 Task: Add a dependency to the task Upgrade and migrate company servers to a cloud-based solution , the existing task  Develop a new online marketplace for a specific industry in the project AgileCore
Action: Mouse moved to (74, 388)
Screenshot: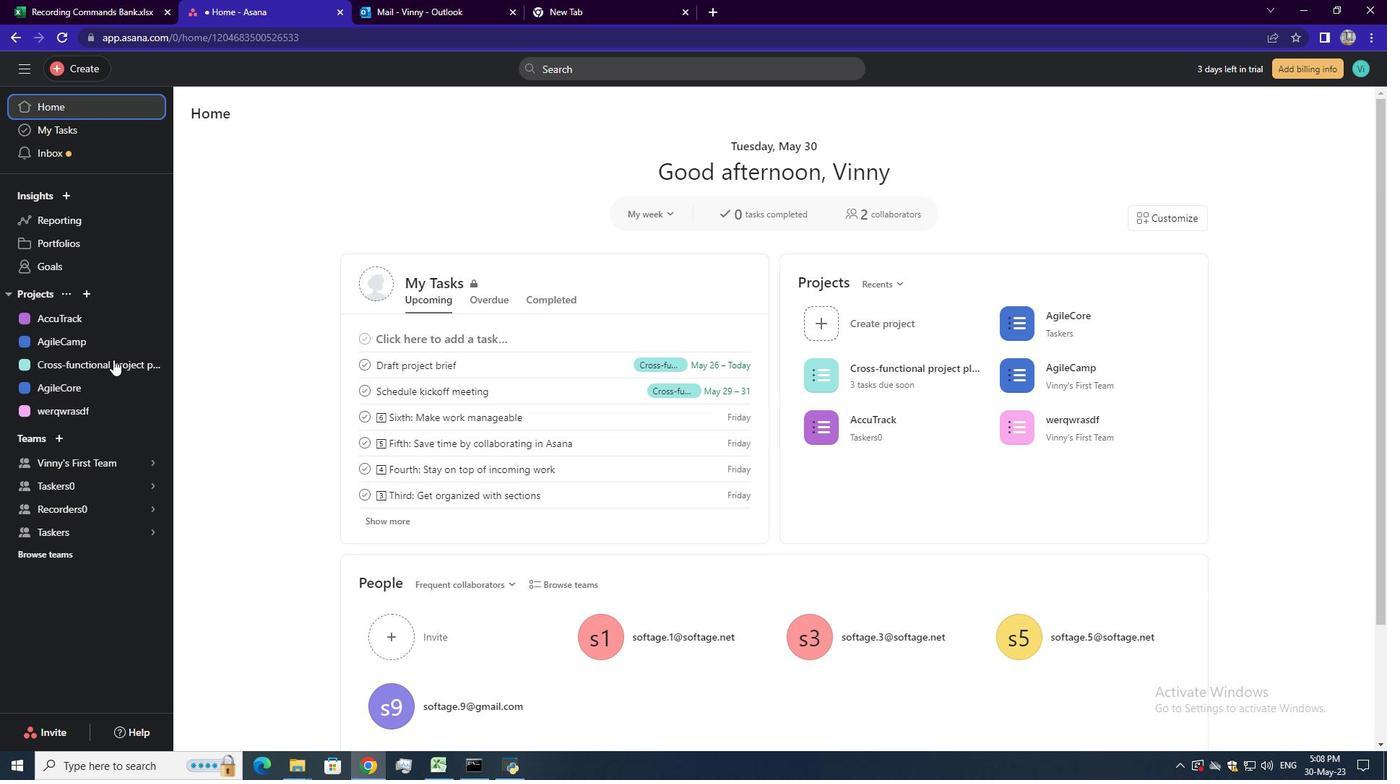 
Action: Mouse pressed left at (74, 388)
Screenshot: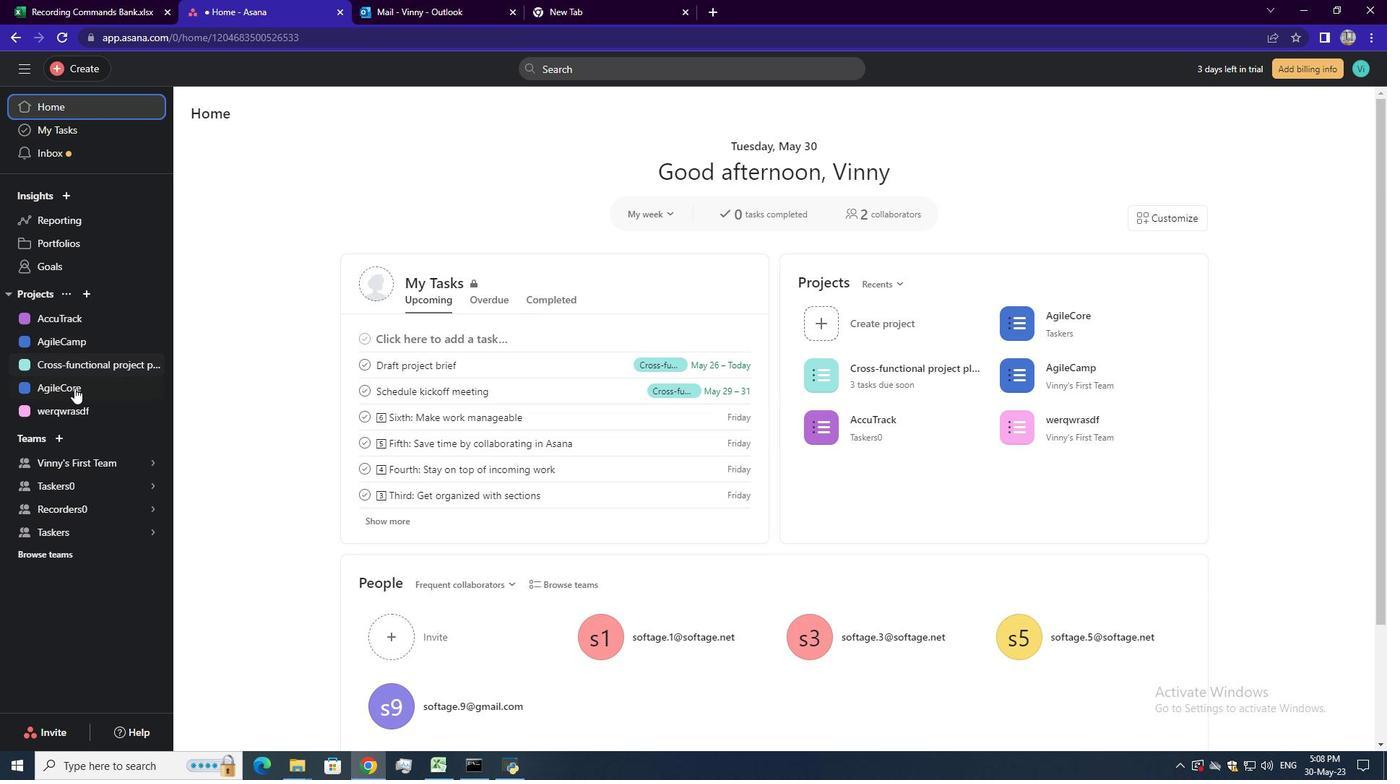 
Action: Mouse moved to (325, 391)
Screenshot: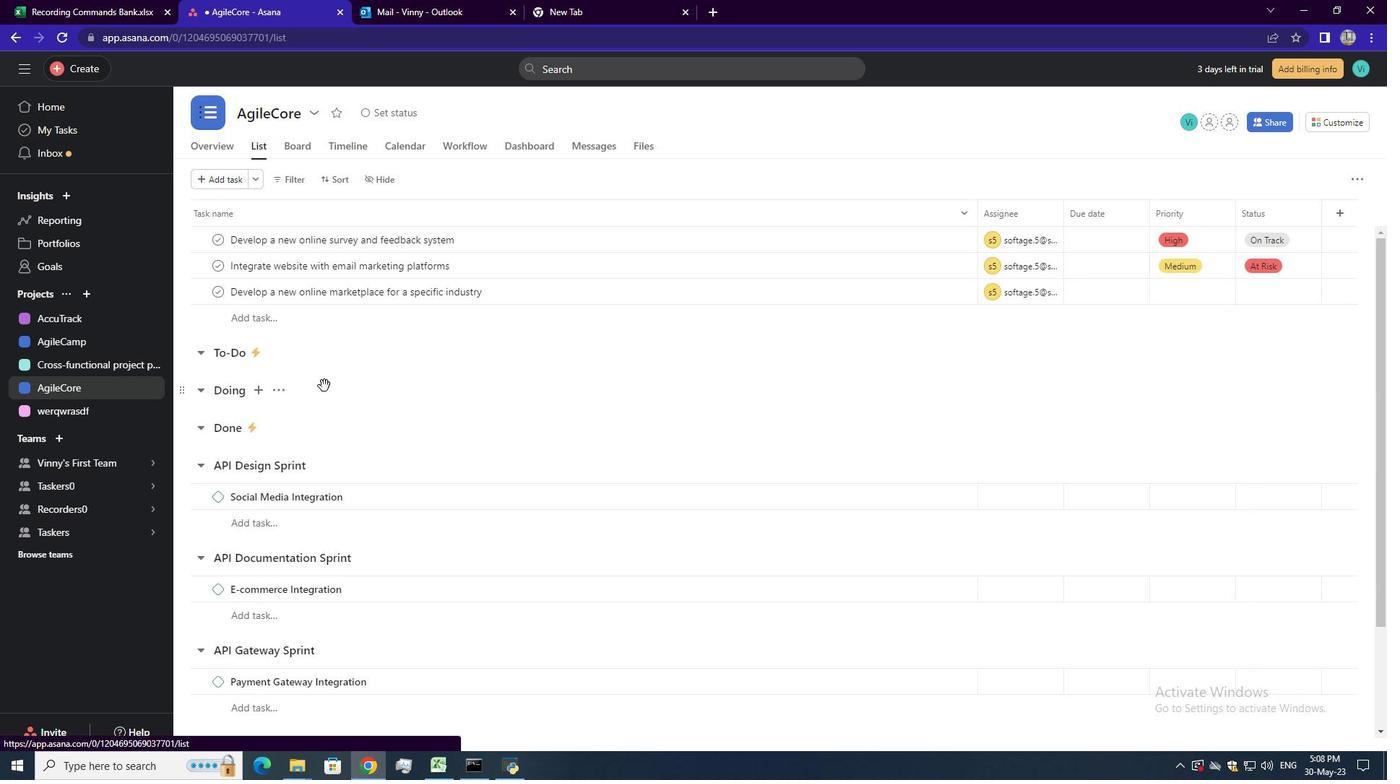 
Action: Mouse scrolled (325, 390) with delta (0, 0)
Screenshot: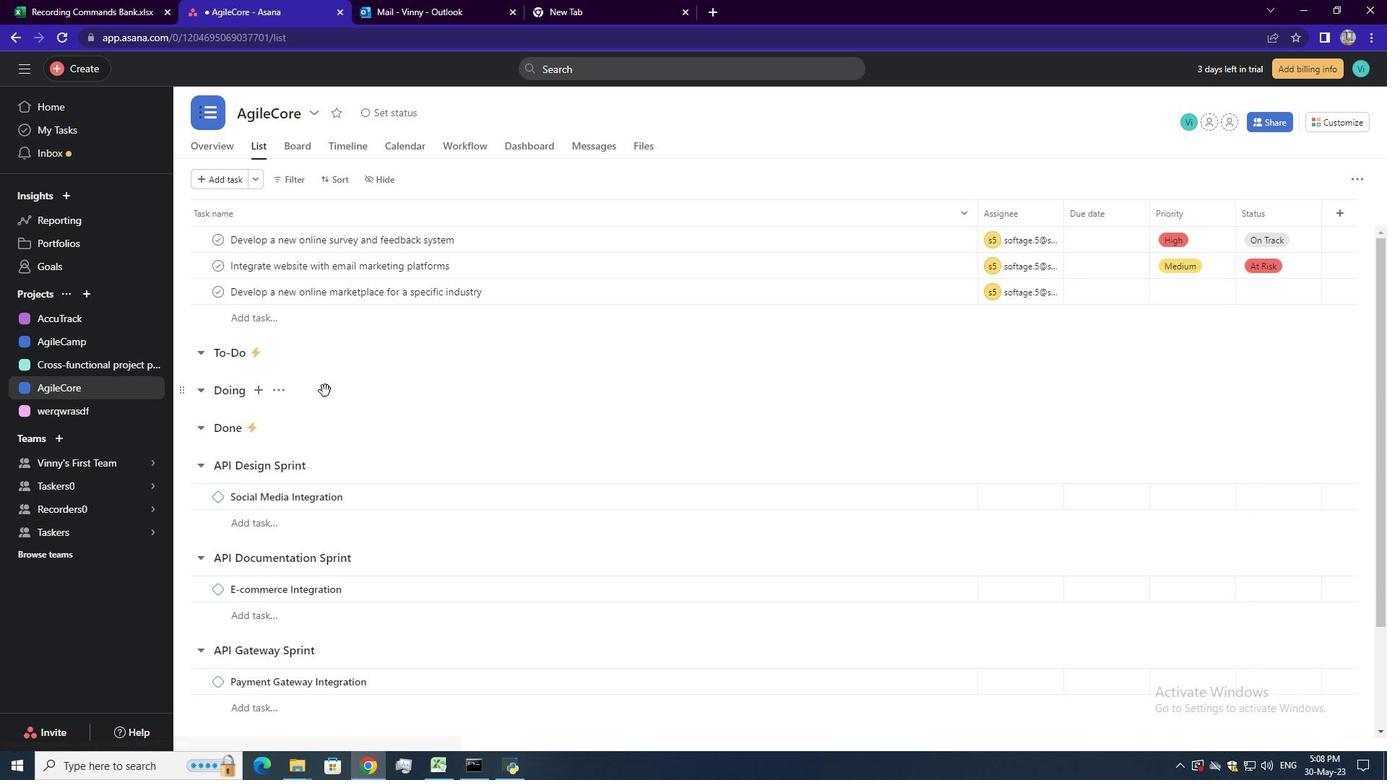 
Action: Mouse scrolled (325, 390) with delta (0, 0)
Screenshot: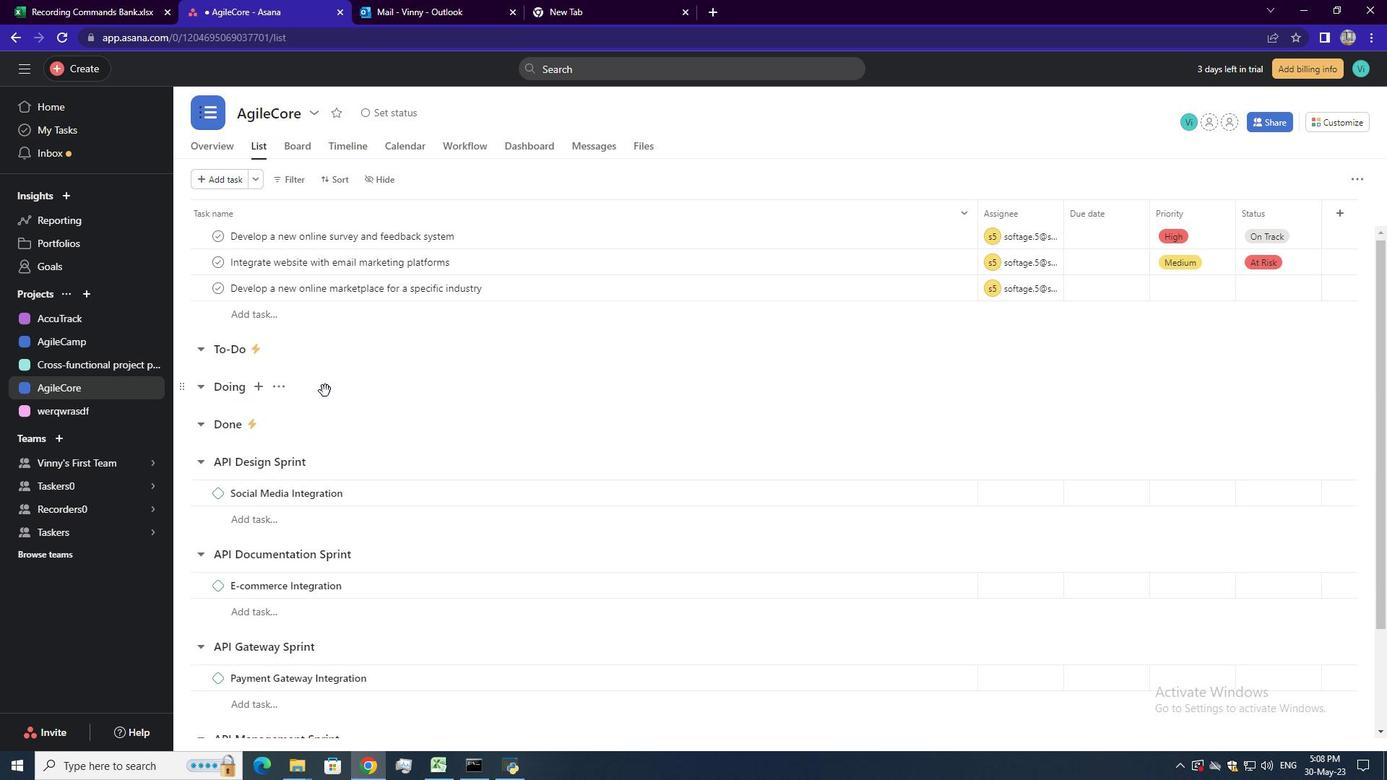 
Action: Mouse moved to (325, 392)
Screenshot: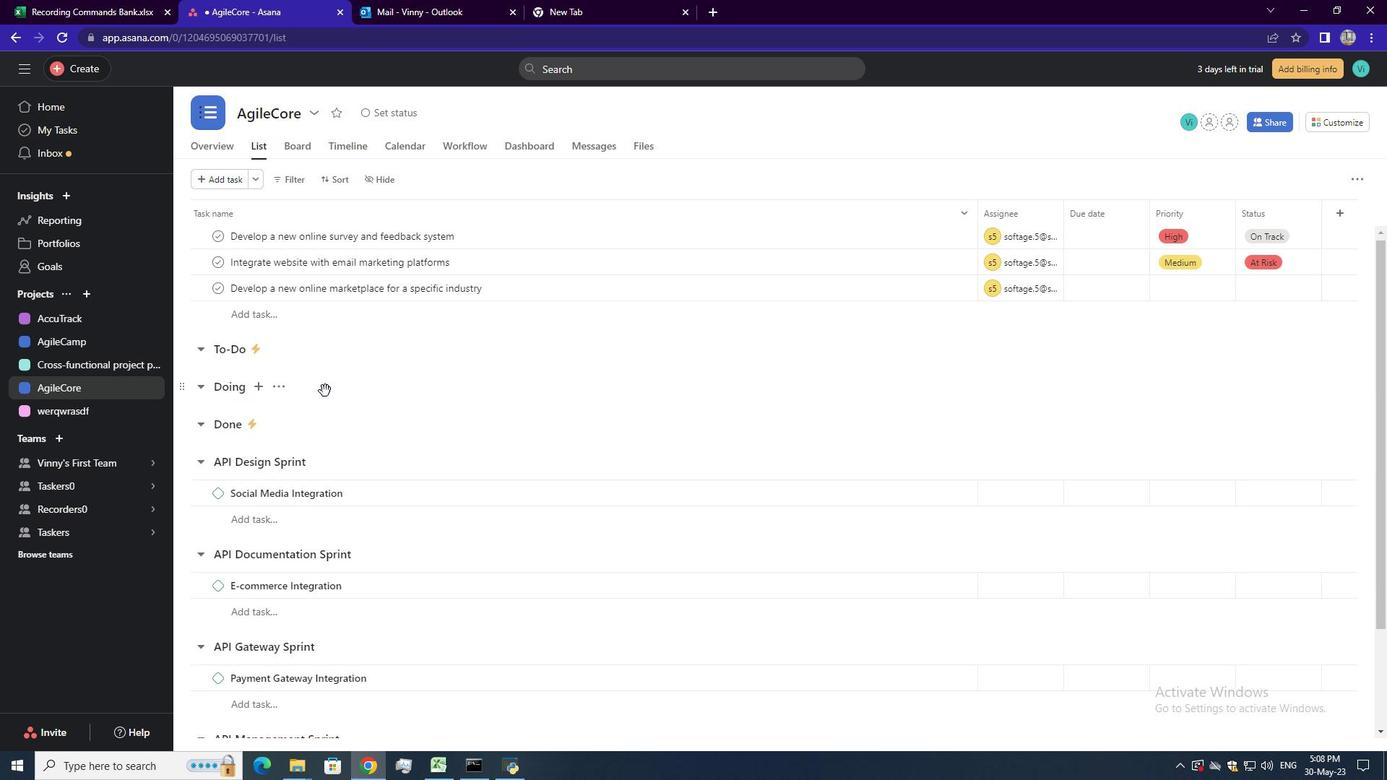 
Action: Mouse scrolled (325, 391) with delta (0, 0)
Screenshot: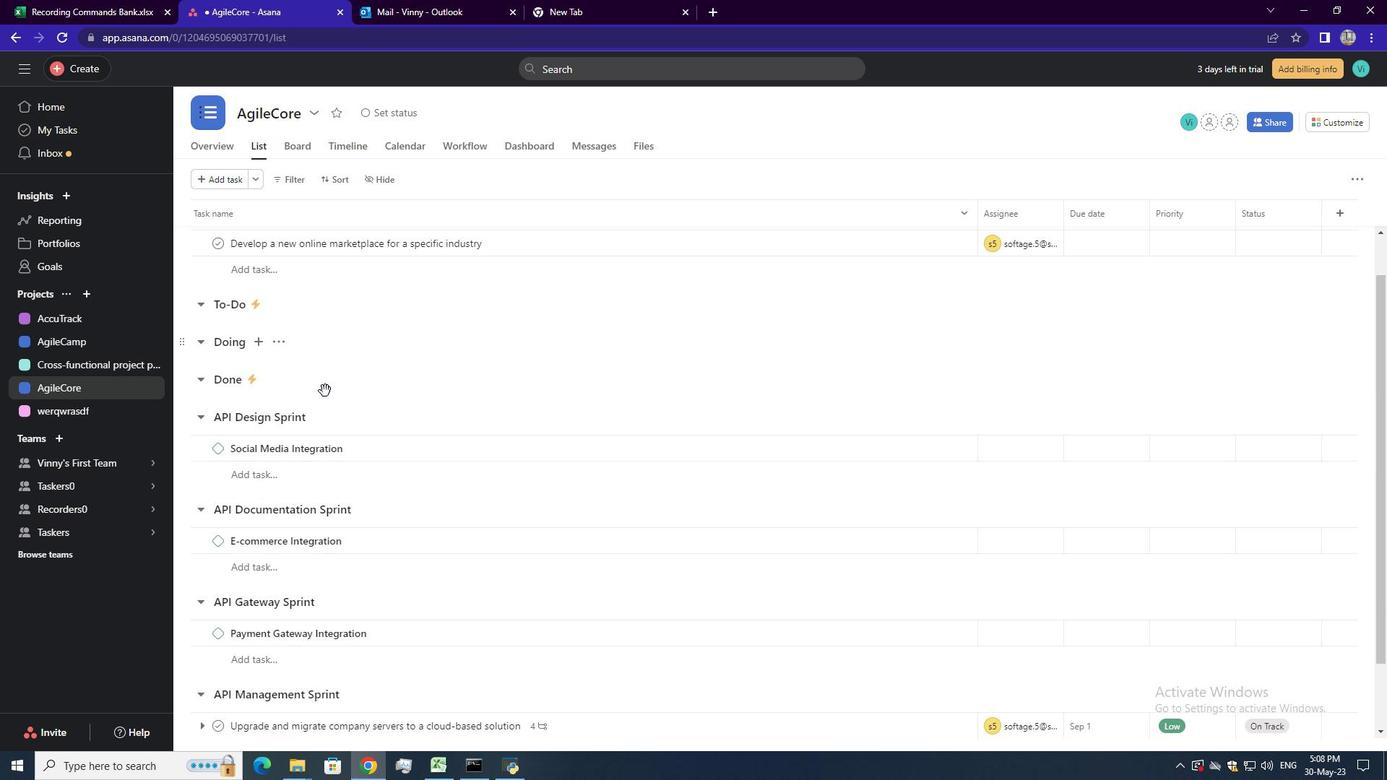 
Action: Mouse scrolled (325, 391) with delta (0, 0)
Screenshot: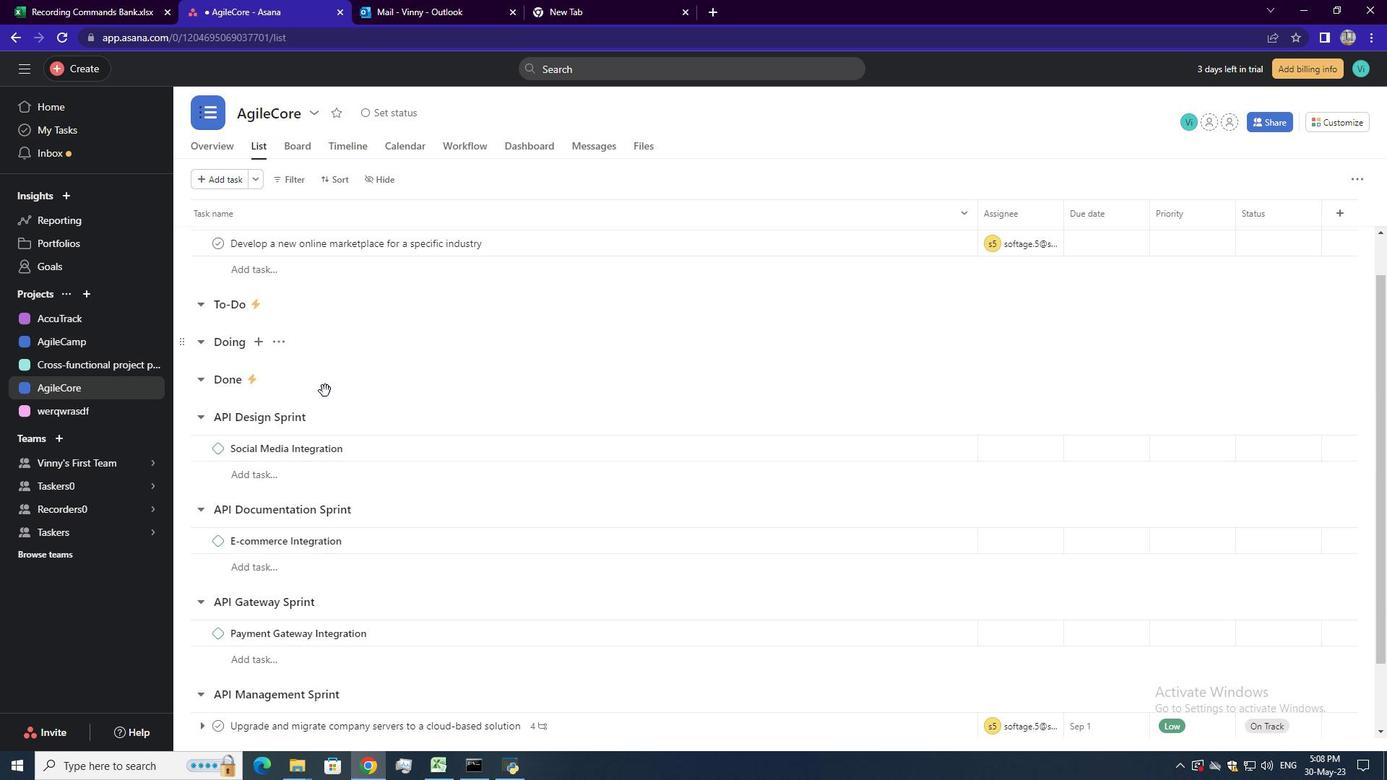 
Action: Mouse moved to (586, 647)
Screenshot: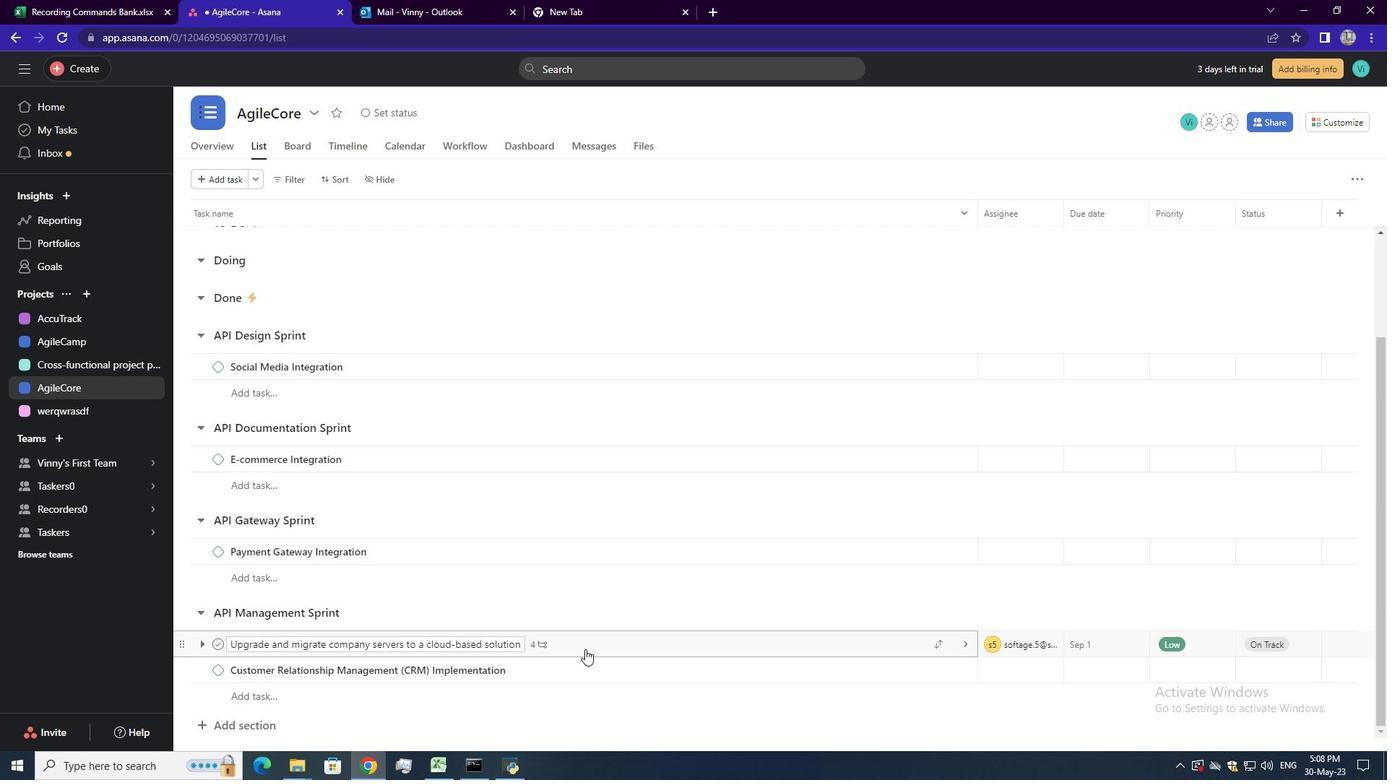 
Action: Mouse pressed left at (586, 647)
Screenshot: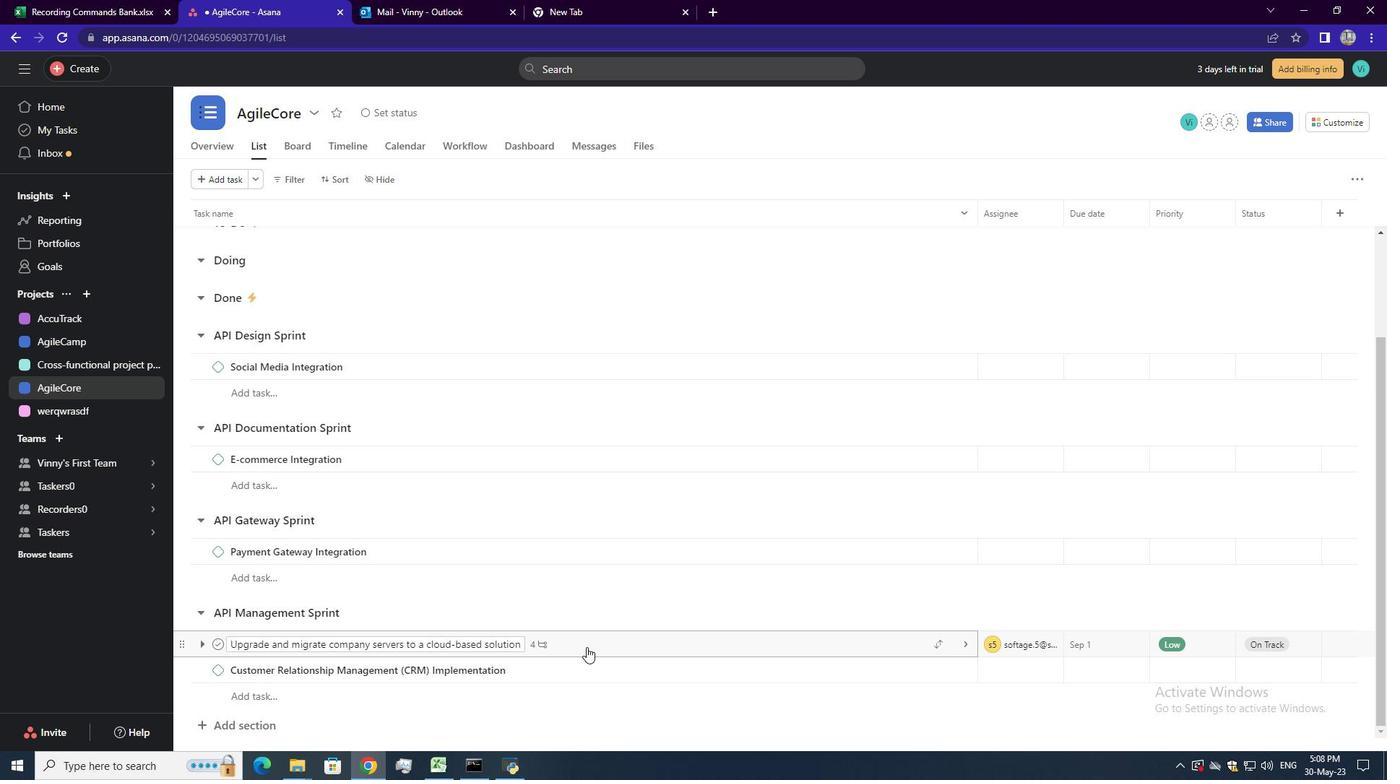 
Action: Mouse moved to (1020, 425)
Screenshot: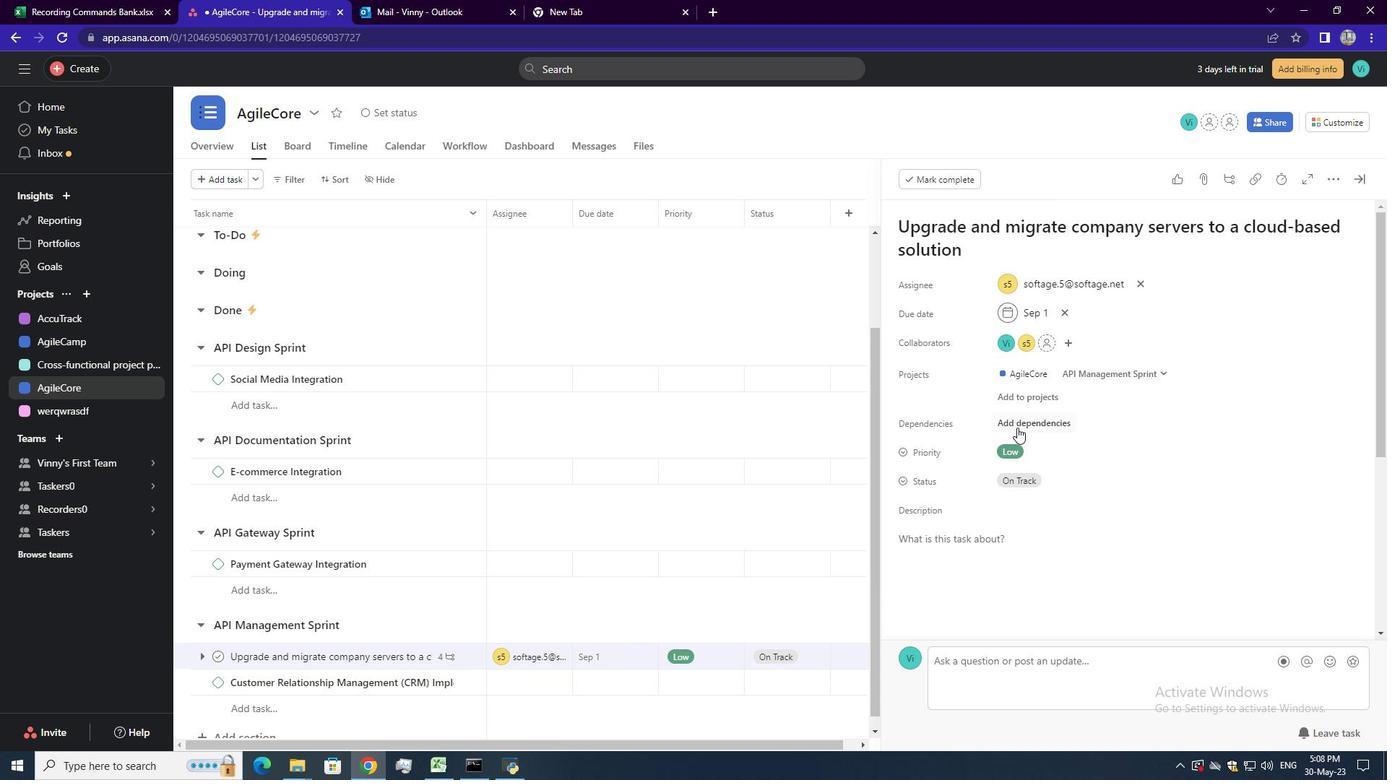 
Action: Mouse pressed left at (1020, 425)
Screenshot: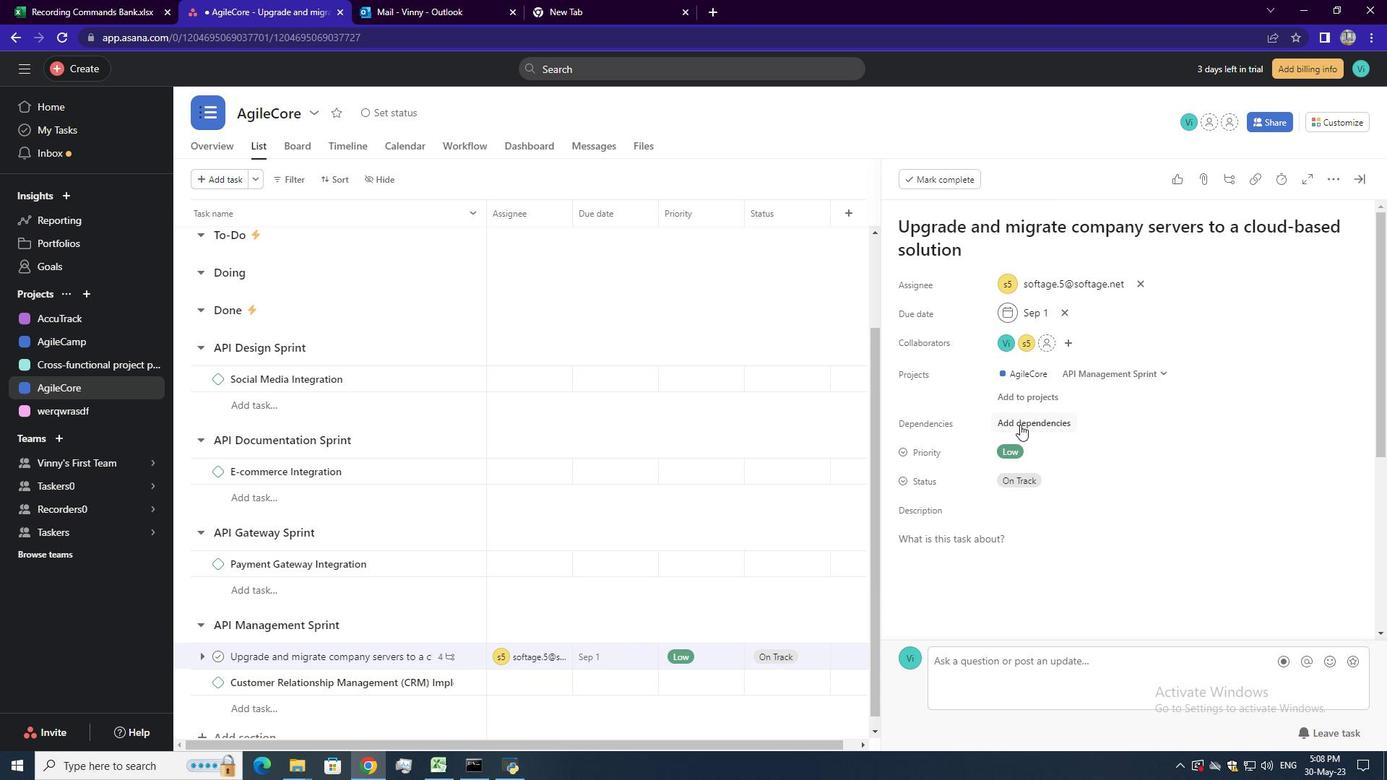 
Action: Mouse moved to (1194, 479)
Screenshot: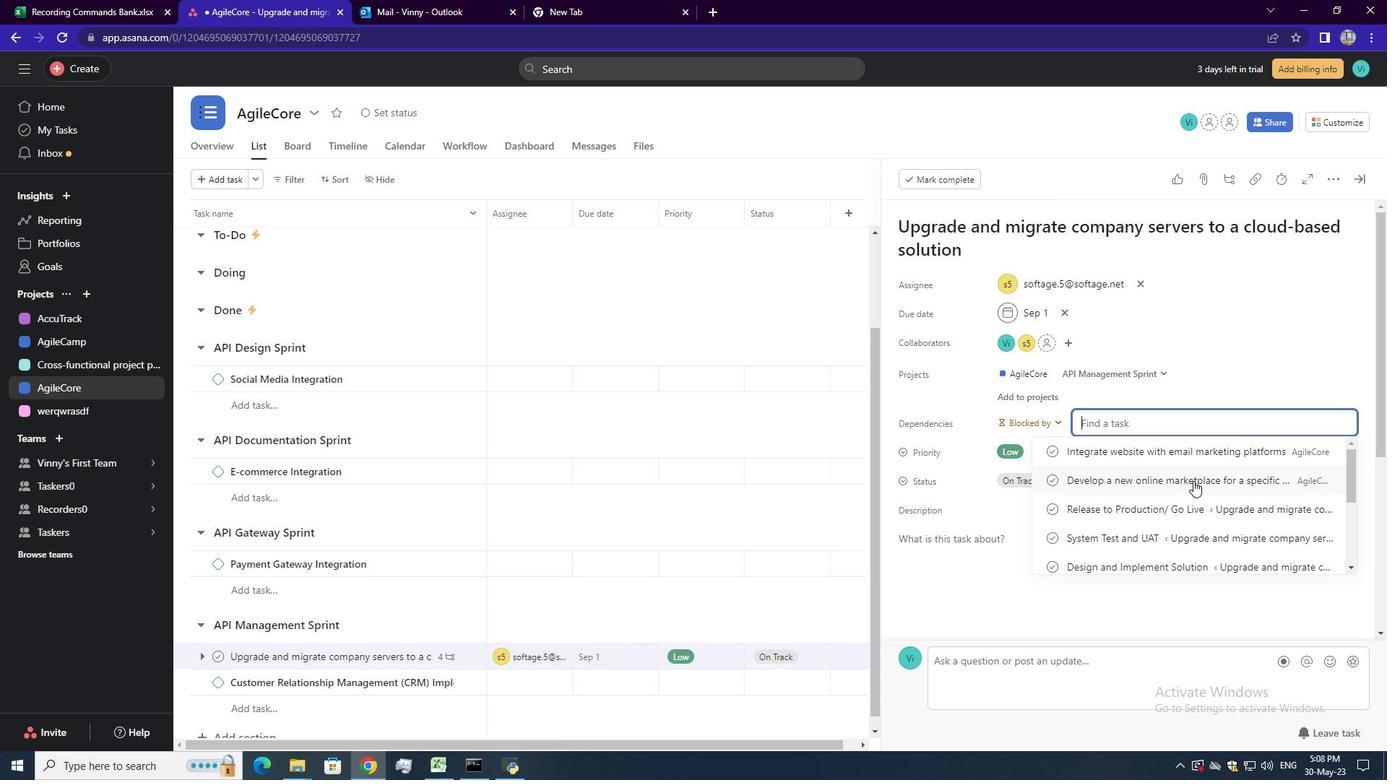 
Action: Mouse pressed left at (1194, 479)
Screenshot: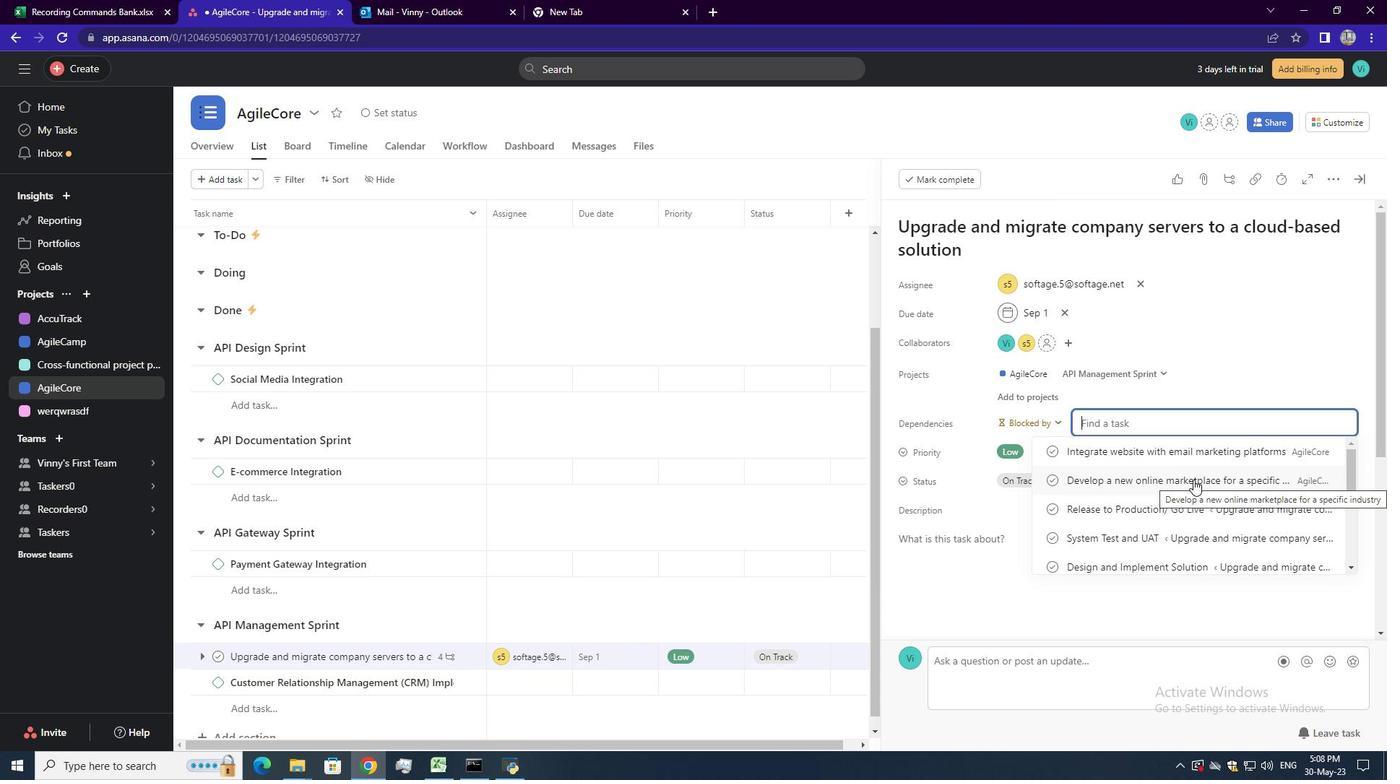 
